 Task: Create Workspace Event Planning and Management Workspace description Monitor and track company customer retention and loyalty metrics. Workspace type Small Business
Action: Mouse moved to (396, 86)
Screenshot: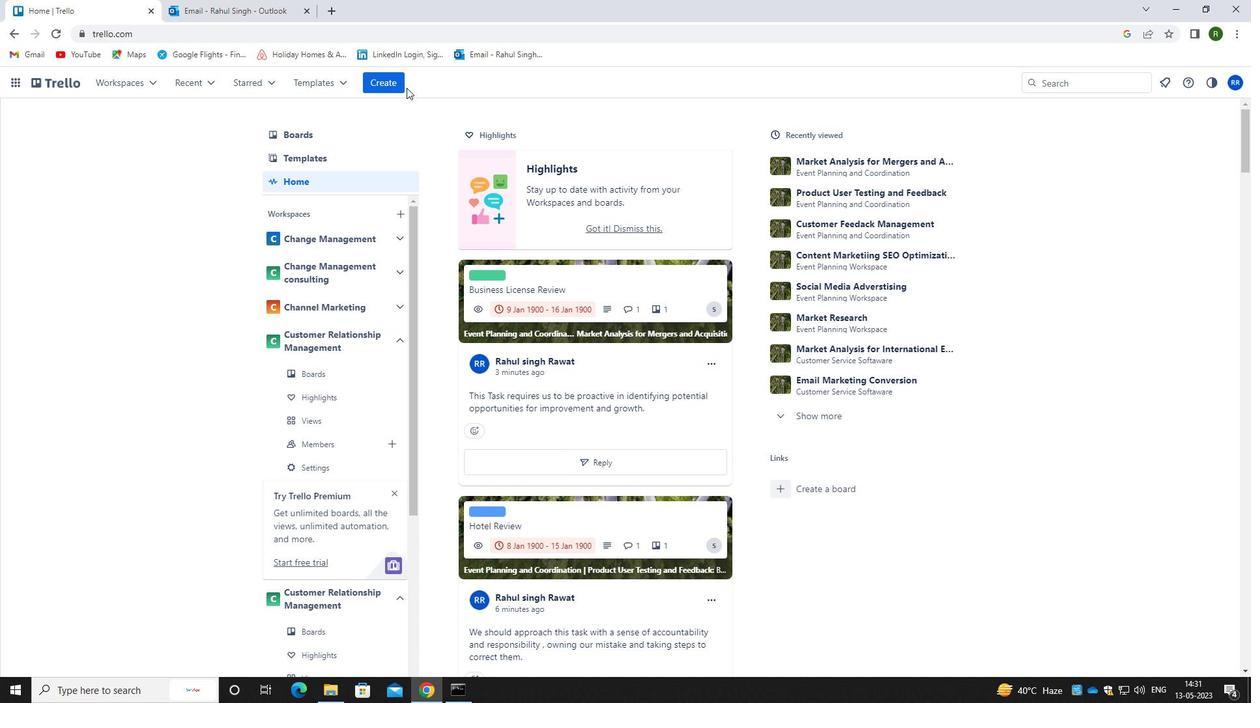 
Action: Mouse pressed left at (396, 86)
Screenshot: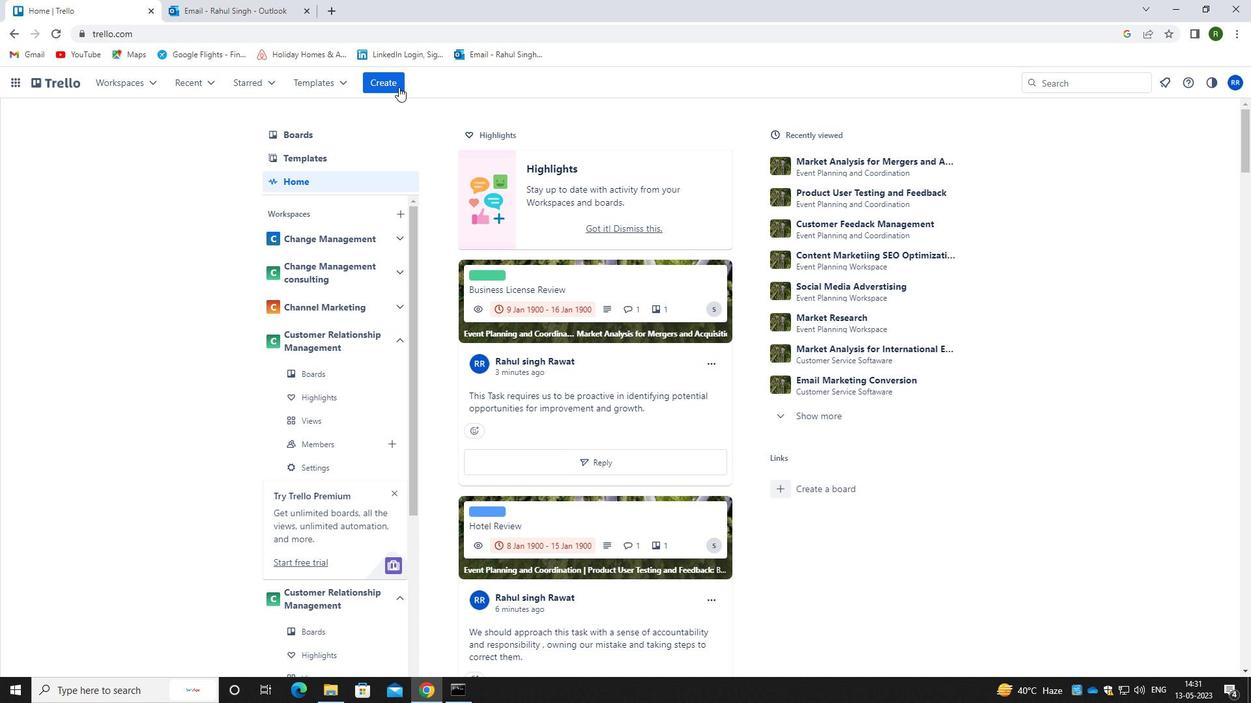 
Action: Mouse moved to (419, 228)
Screenshot: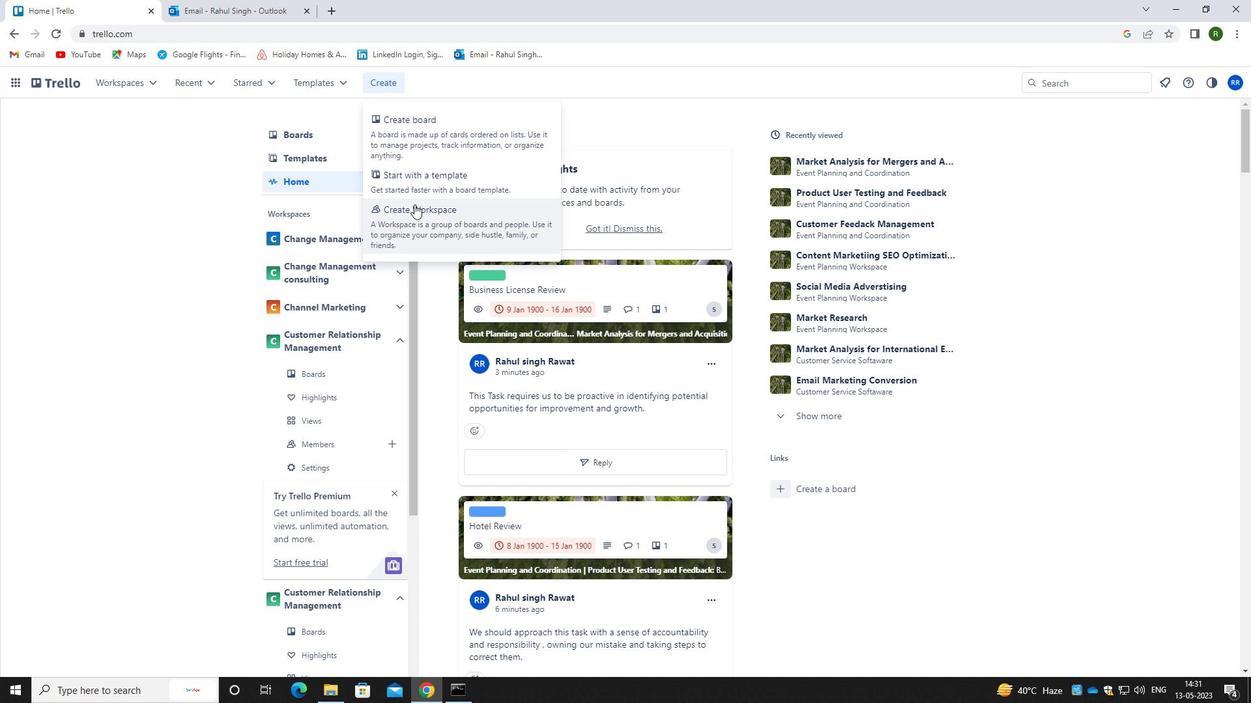
Action: Mouse pressed left at (419, 228)
Screenshot: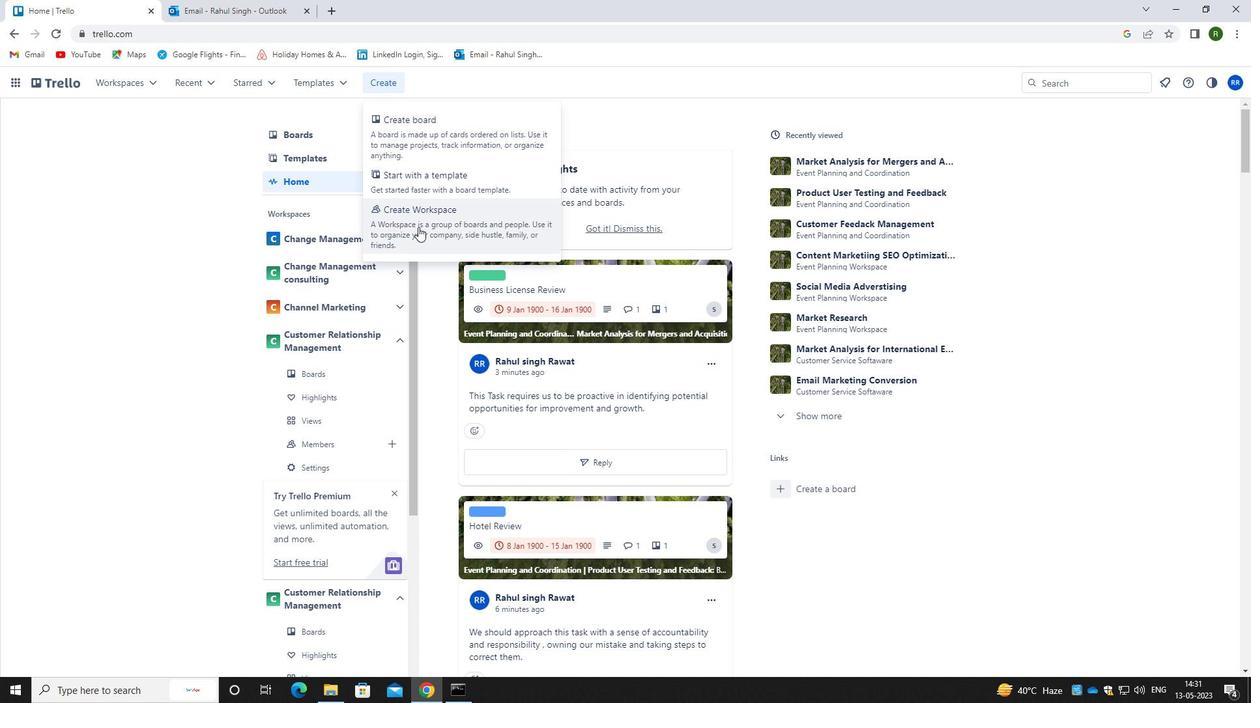 
Action: Mouse moved to (410, 243)
Screenshot: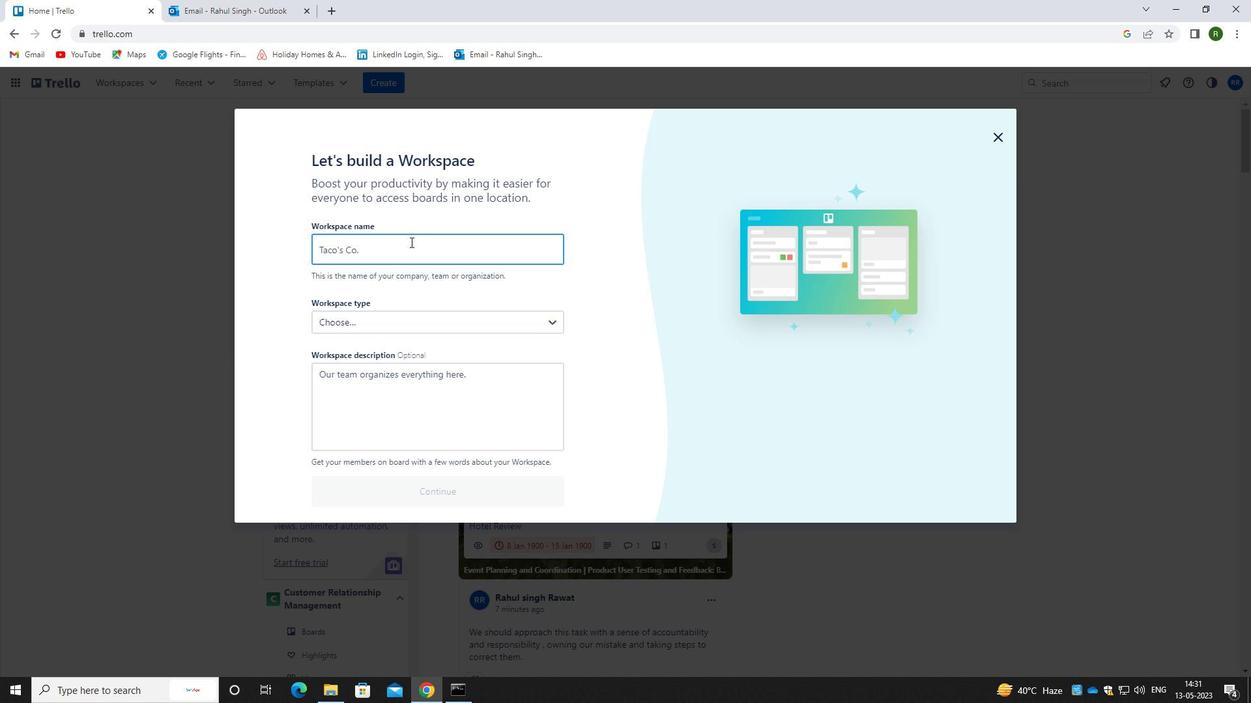 
Action: Key pressed <Key.caps_lock>e<Key.caps_lock>vent<Key.space><Key.caps_lock>p<Key.caps_lock>lanning<Key.space>and<Key.space><Key.caps_lock>m<Key.caps_lock>anagement
Screenshot: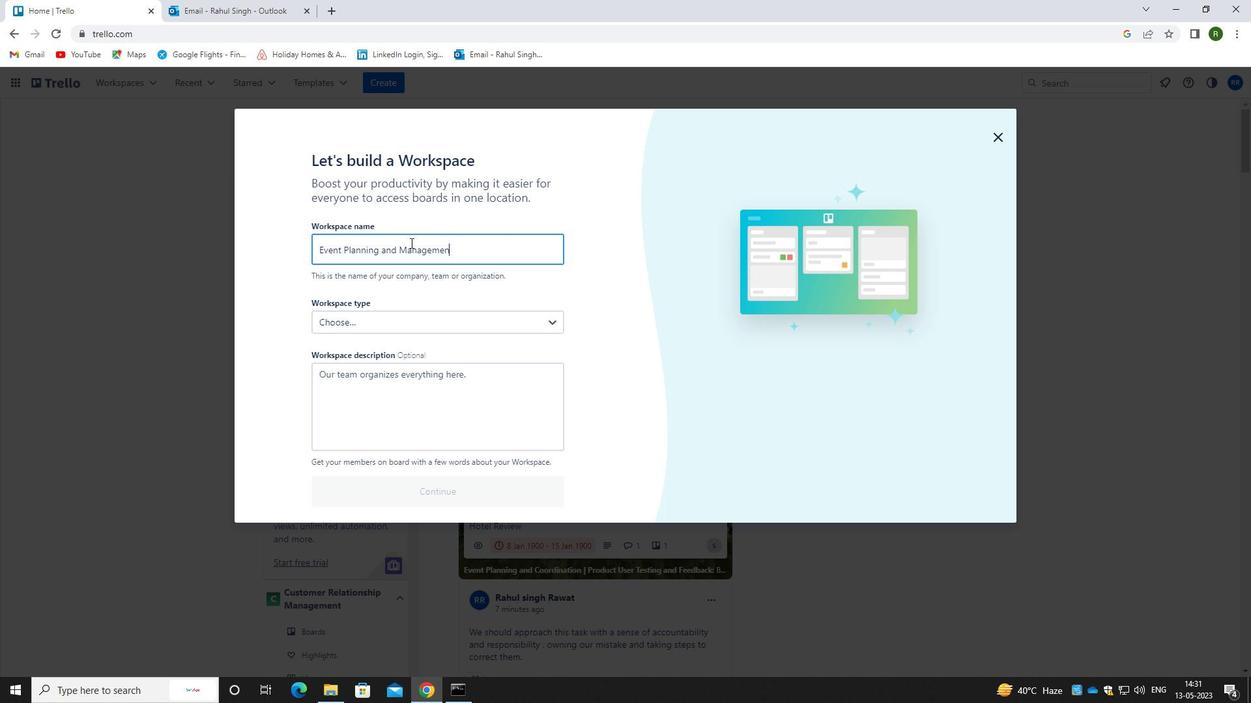 
Action: Mouse moved to (364, 411)
Screenshot: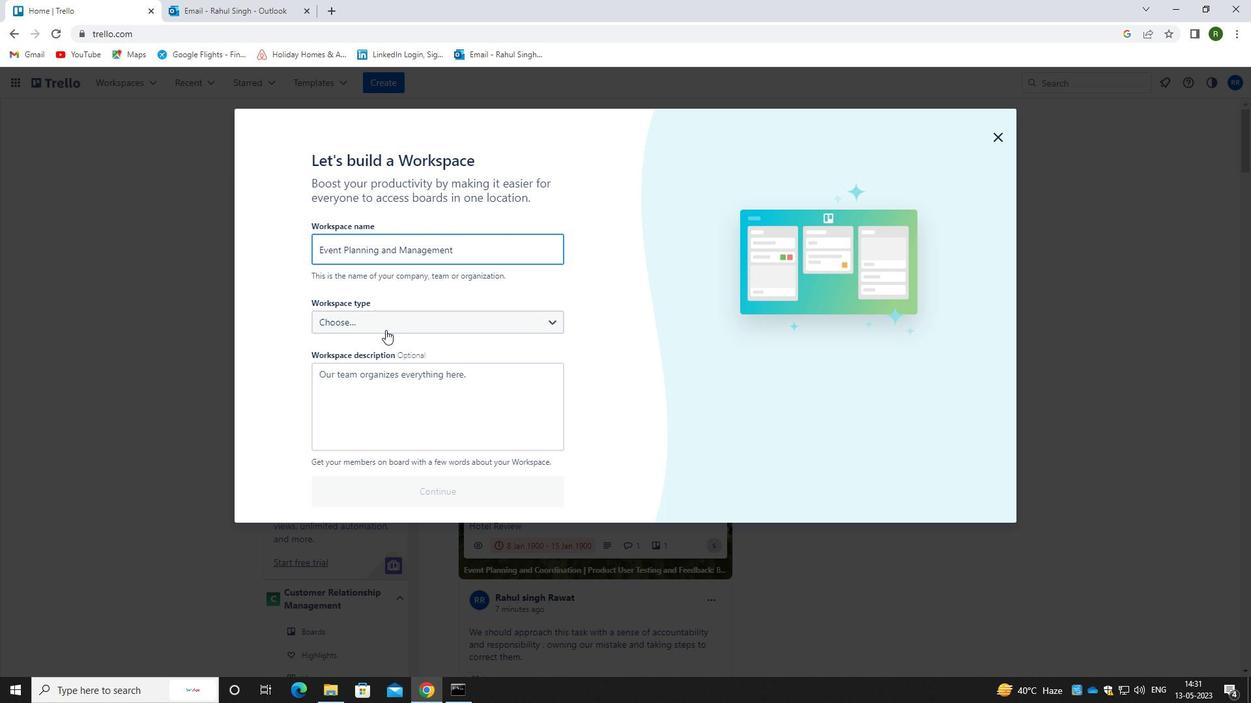 
Action: Mouse pressed left at (364, 411)
Screenshot: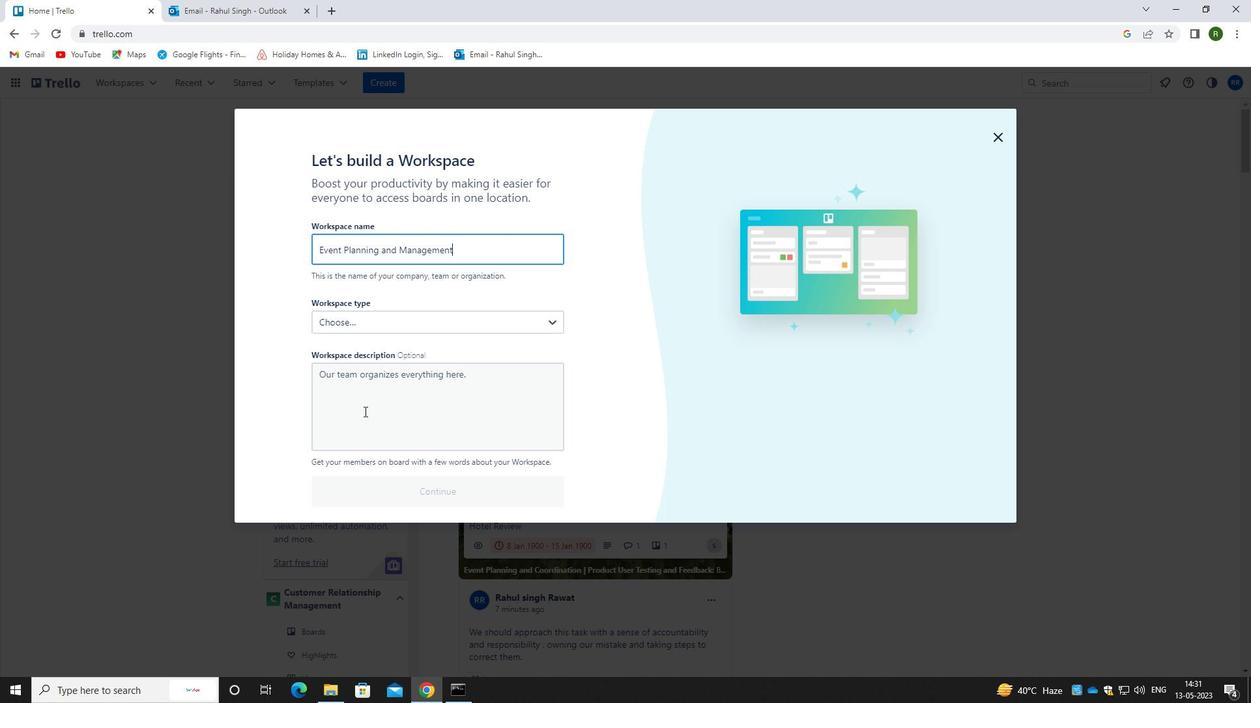 
Action: Mouse moved to (344, 402)
Screenshot: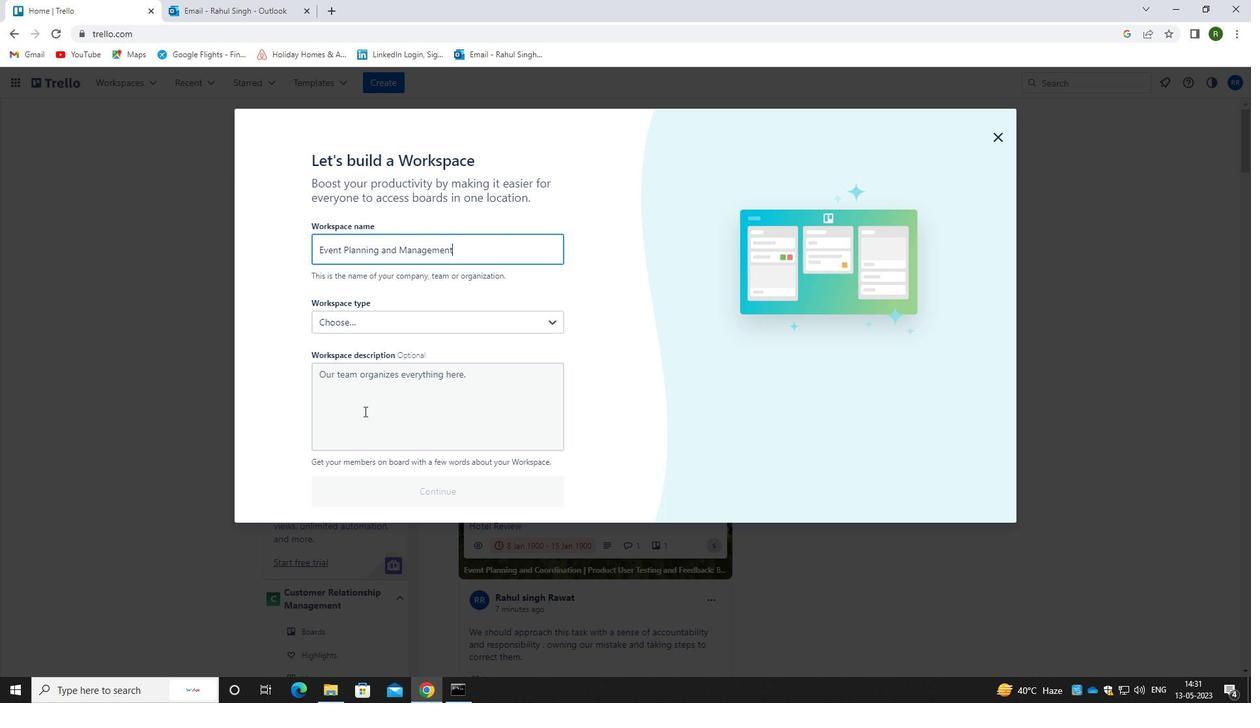 
Action: Key pressed <Key.caps_lock>m<Key.caps_lock>oniter<Key.space>and<Key.backspace><Key.backspace>==<Key.backspace><Key.backspace><Key.backspace><Key.backspace><Key.backspace><Key.backspace>or<Key.space>and<Key.space>track<Key.space>company<Key.space>customer<Key.space>retention<Key.space>and<Key.space>oy<Key.backspace><Key.backspace>loyalty<Key.space>metr<Key.backspace>rix<Key.backspace>cs.
Screenshot: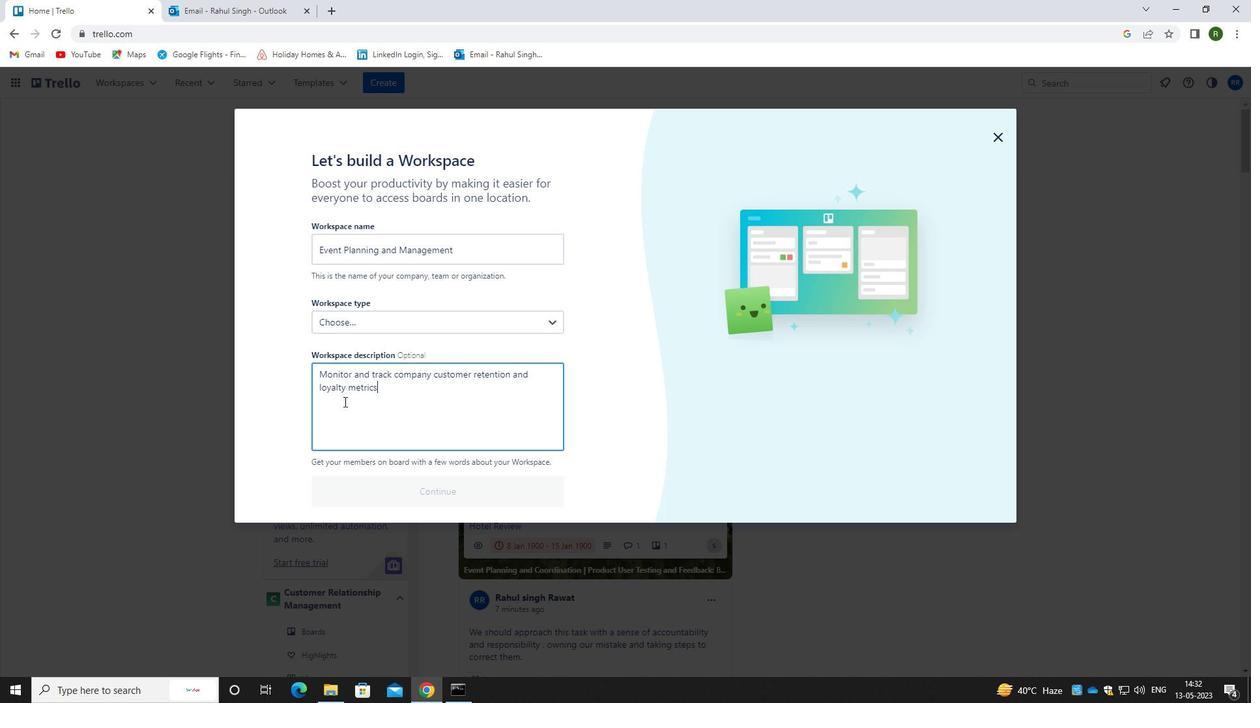 
Action: Mouse moved to (495, 321)
Screenshot: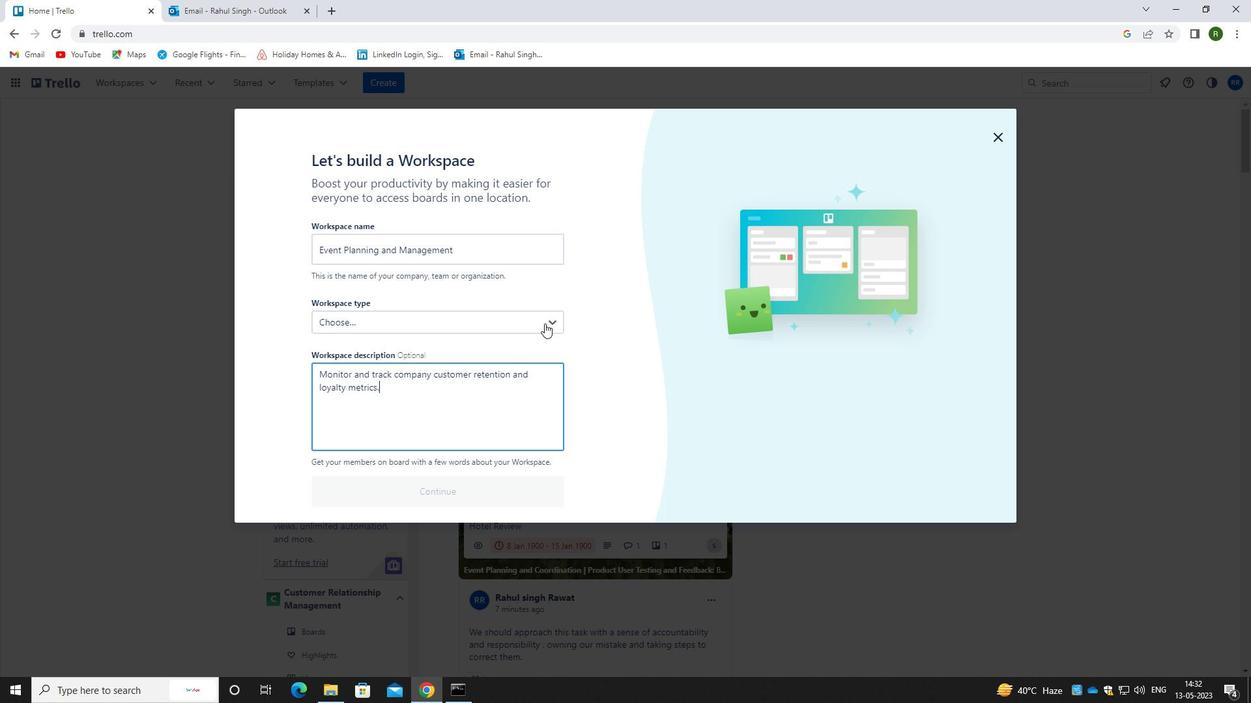 
Action: Mouse pressed left at (495, 321)
Screenshot: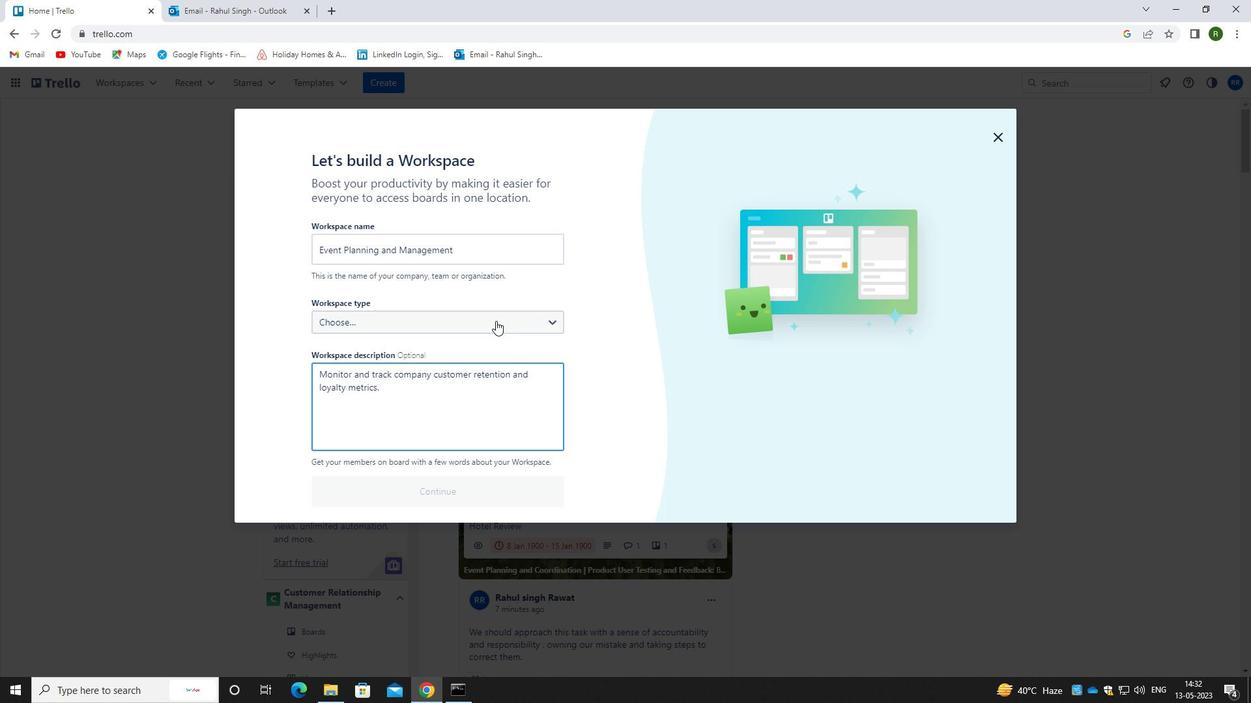 
Action: Mouse moved to (457, 420)
Screenshot: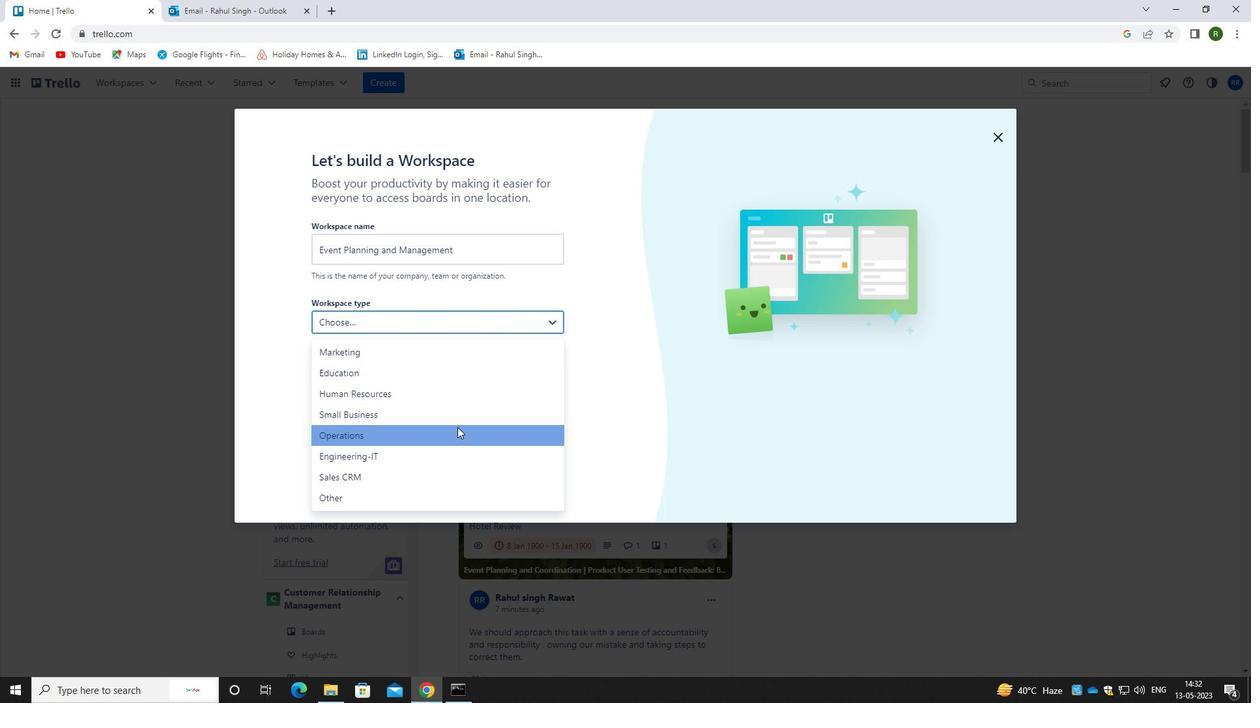 
Action: Mouse pressed left at (457, 420)
Screenshot: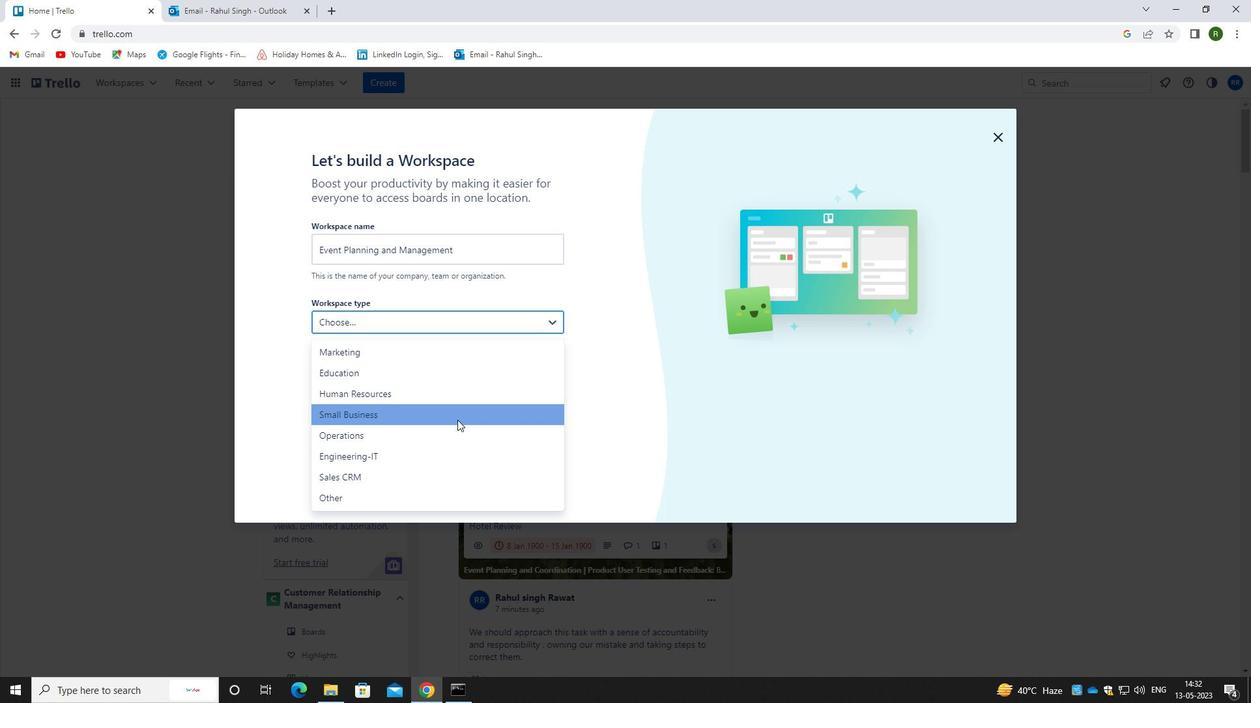 
Action: Mouse moved to (469, 487)
Screenshot: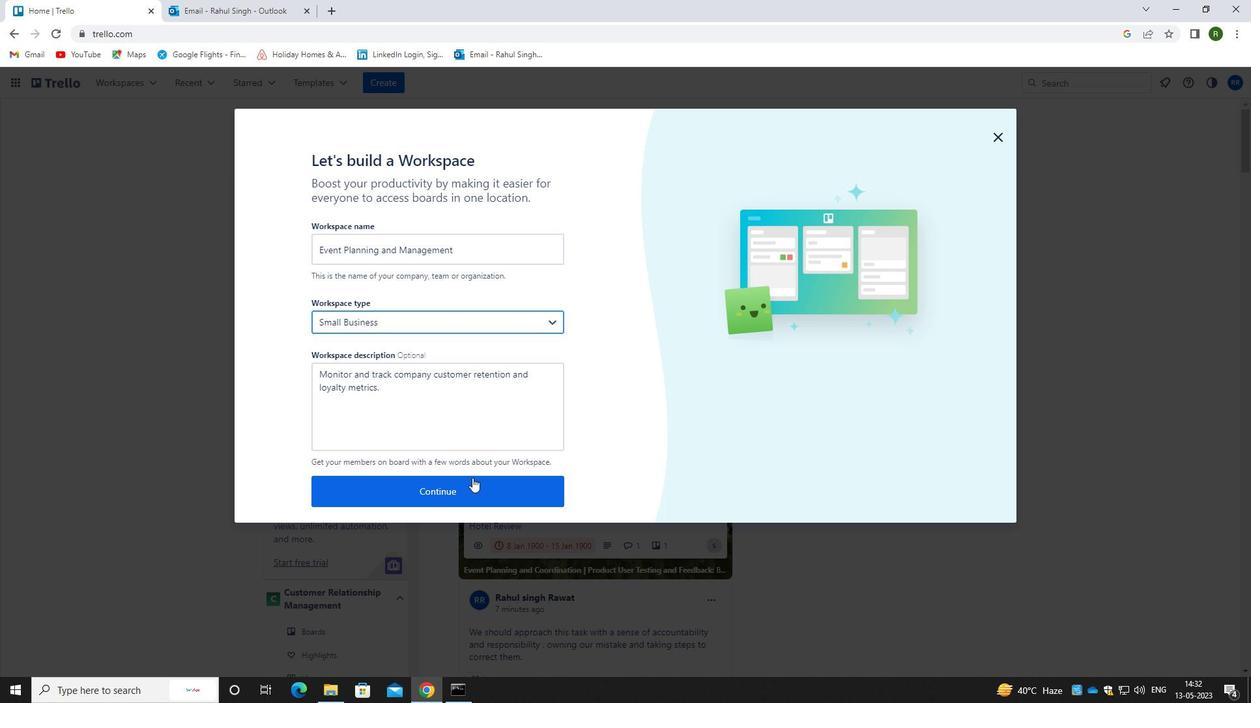 
Action: Mouse pressed left at (469, 487)
Screenshot: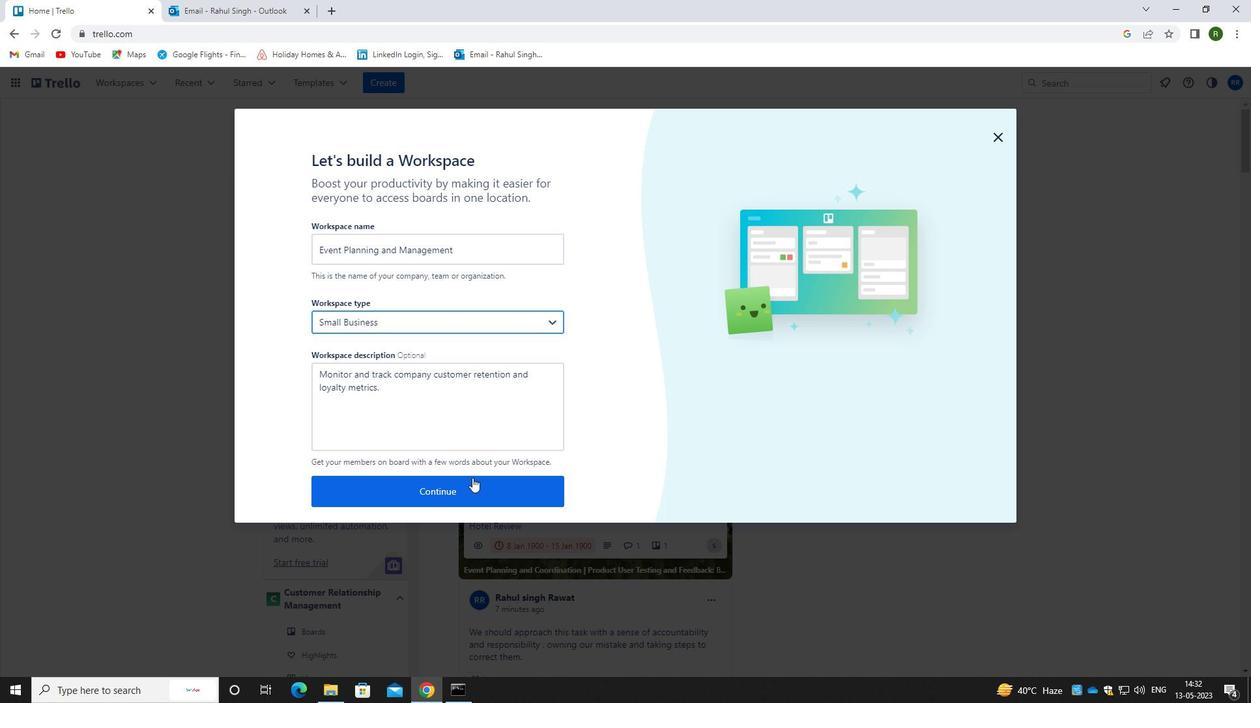 
Action: Mouse moved to (445, 358)
Screenshot: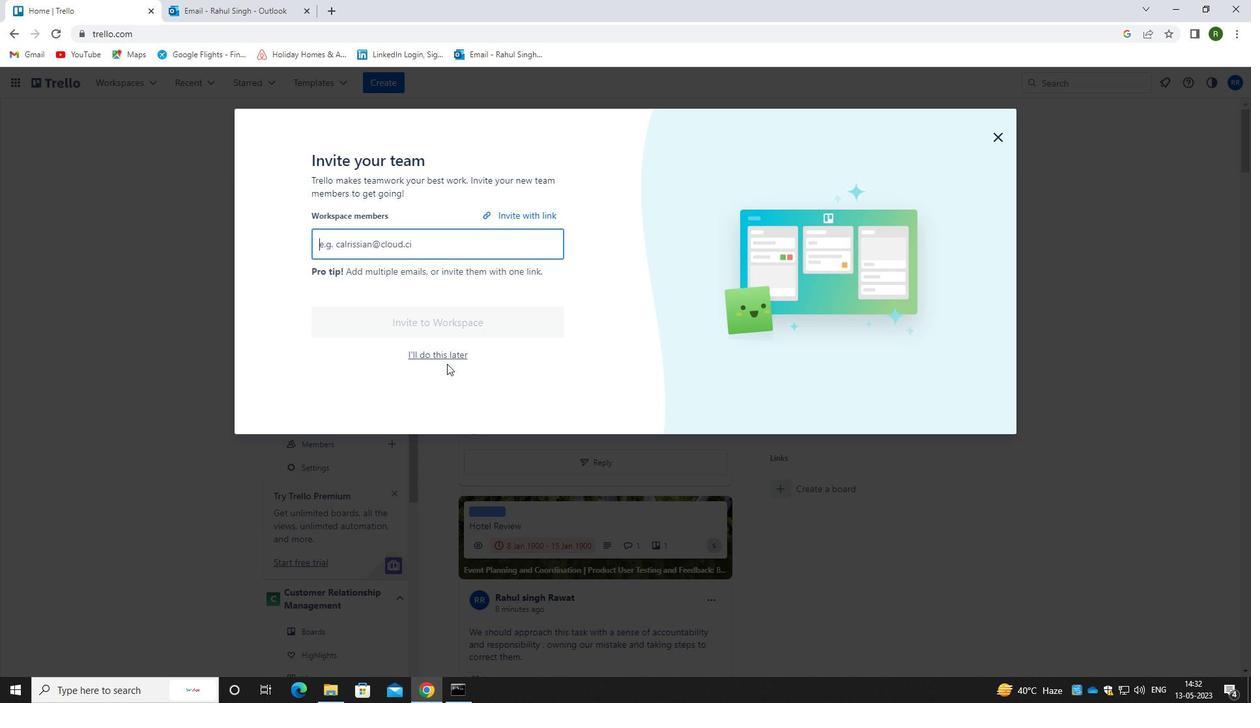 
Action: Mouse pressed left at (445, 358)
Screenshot: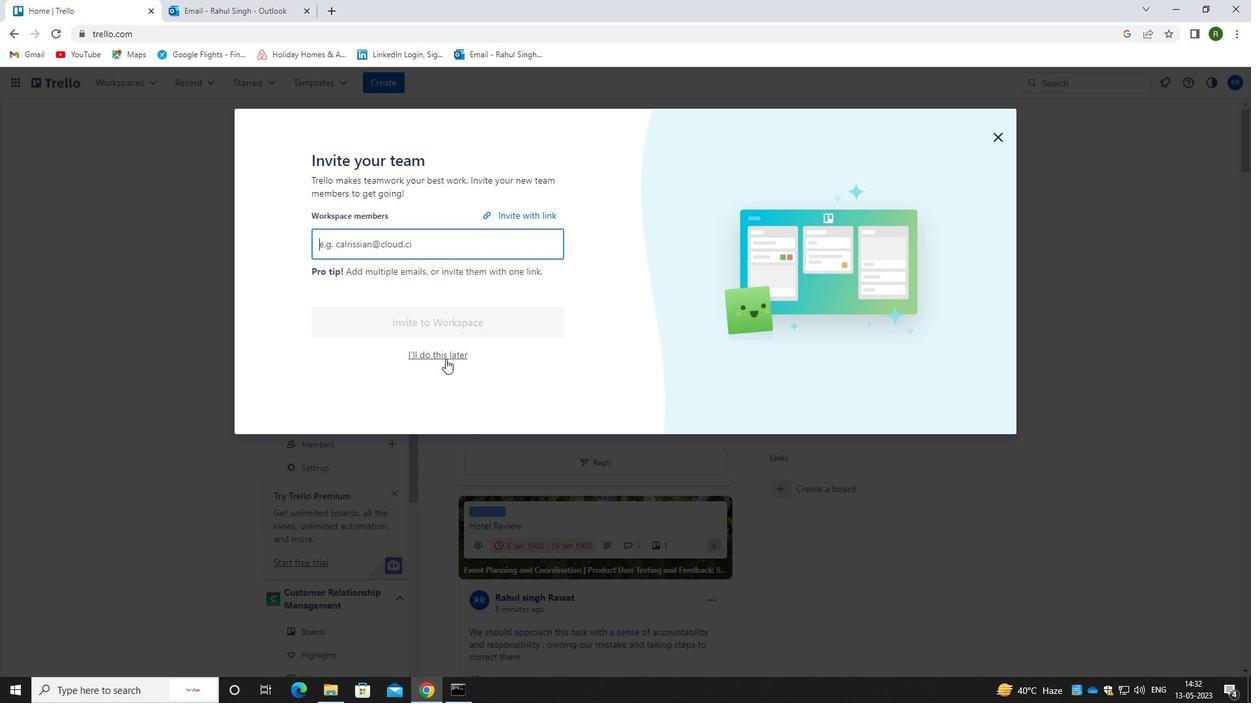 
